 Task: Select traffic view around selected location Dinosaur Valley State Park, Texas, United States and identify the nearest hotel to the peak traffic point
Action: Mouse moved to (165, 80)
Screenshot: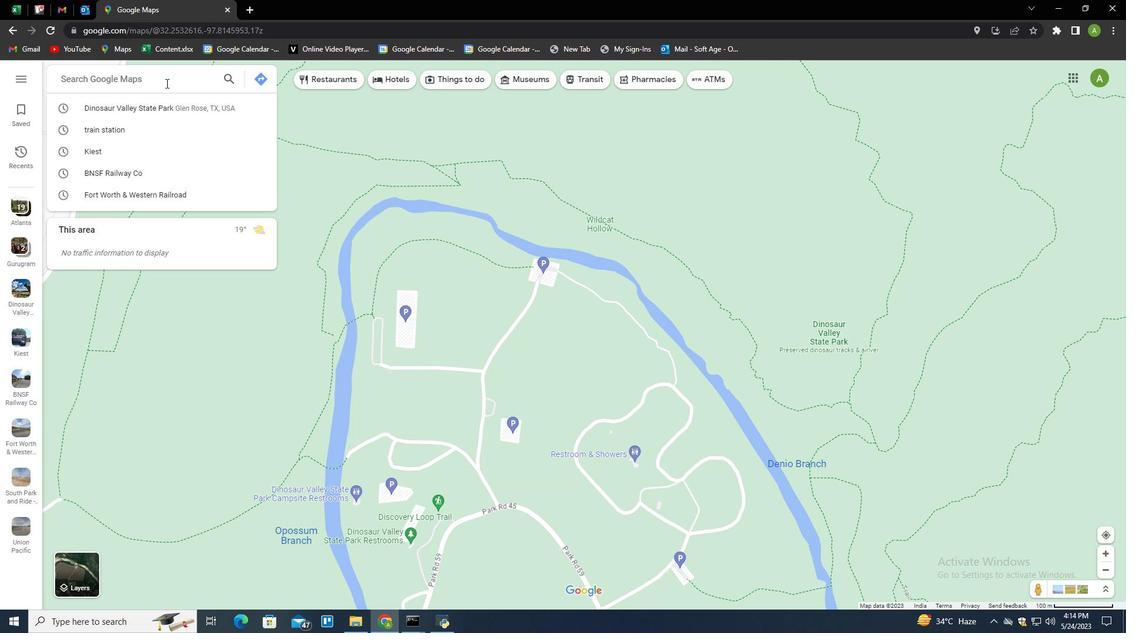 
Action: Mouse pressed left at (165, 80)
Screenshot: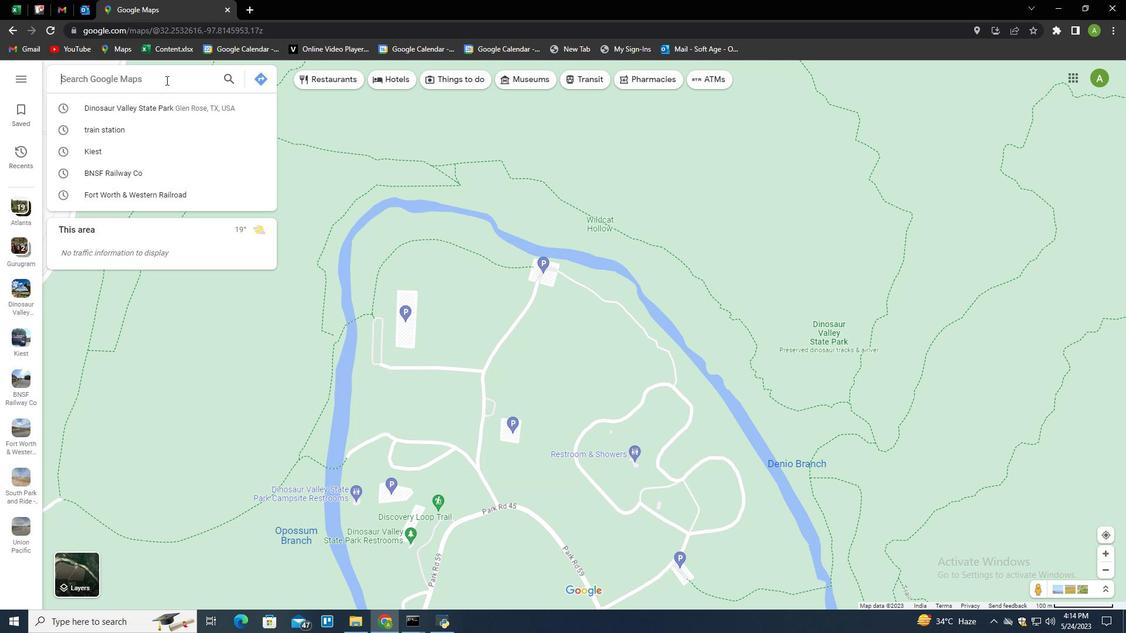 
Action: Key pressed <Key.shift>Dinosaur<Key.space><Key.shift>Ca<Key.backspace><Key.backspace><Key.shift>B<Key.backspace><Key.shift>Valley<Key.space><Key.shift>State<Key.space><Key.shift>Park,<Key.space><Key.shift>Texad<Key.backspace>s,<Key.space><Key.shift>United<Key.space><Key.shift>States<Key.down><Key.enter>
Screenshot: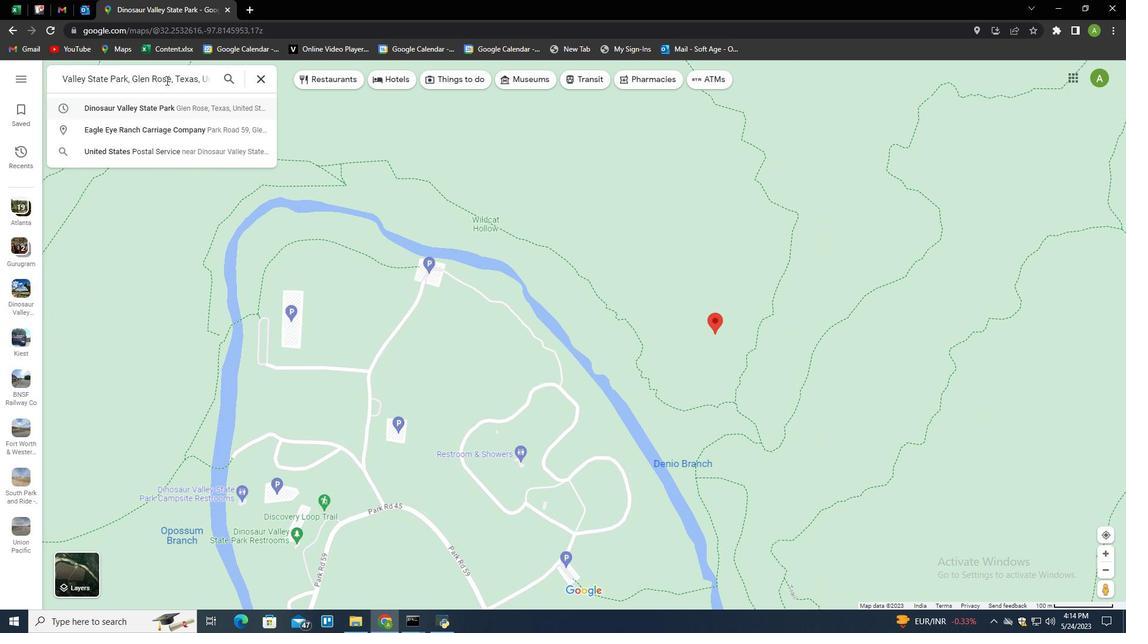 
Action: Mouse moved to (166, 303)
Screenshot: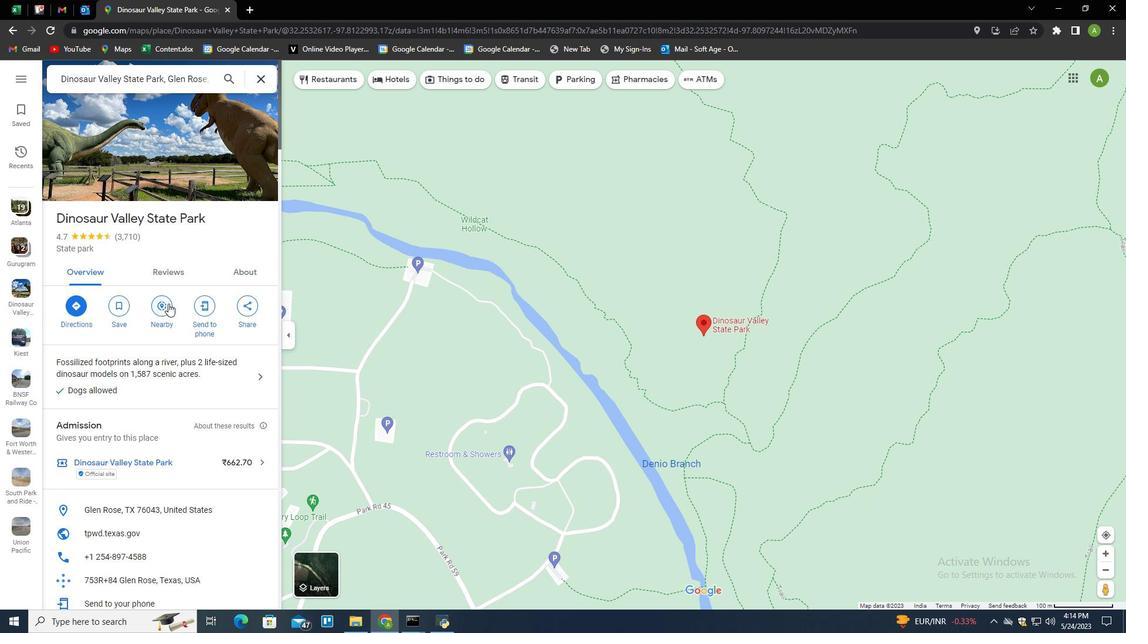 
Action: Mouse pressed left at (166, 303)
Screenshot: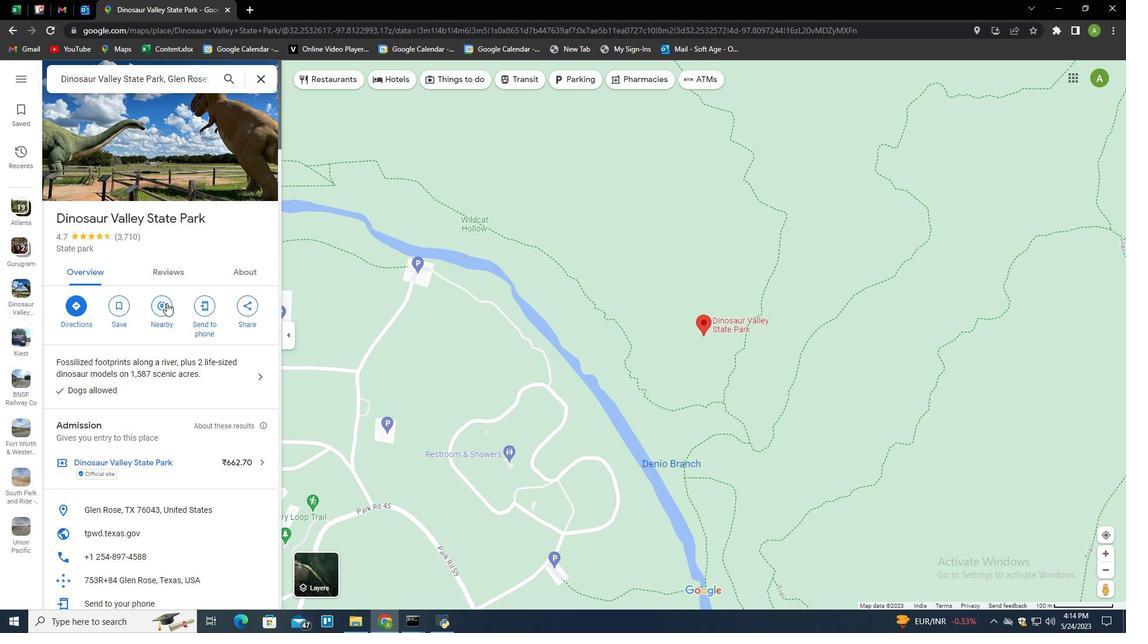 
Action: Mouse moved to (172, 411)
Screenshot: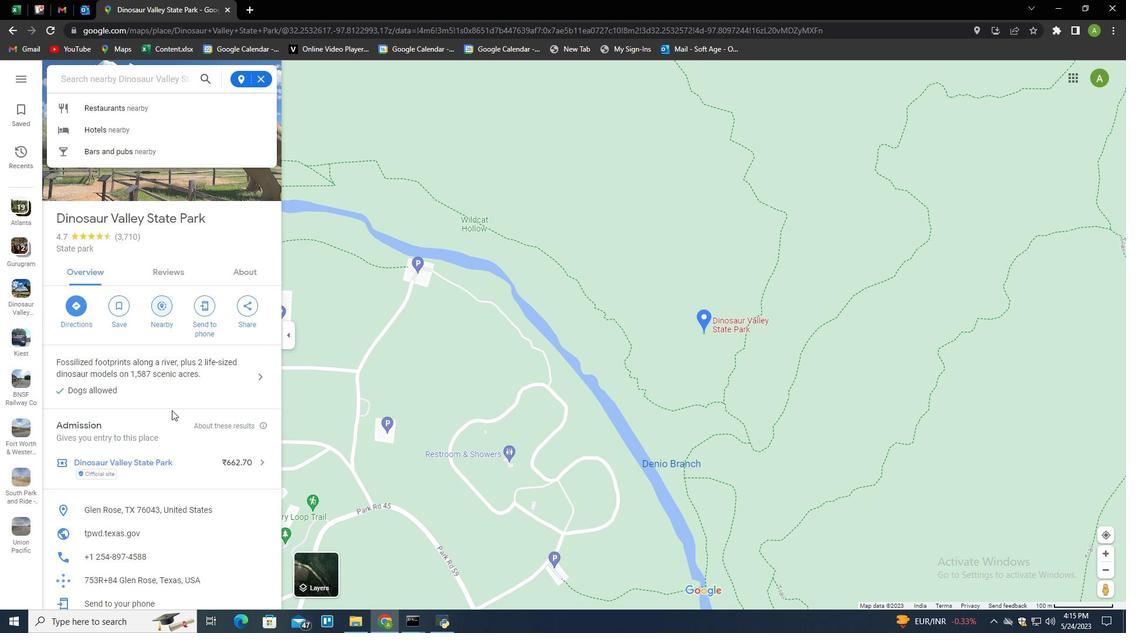 
Action: Mouse scrolled (172, 410) with delta (0, 0)
Screenshot: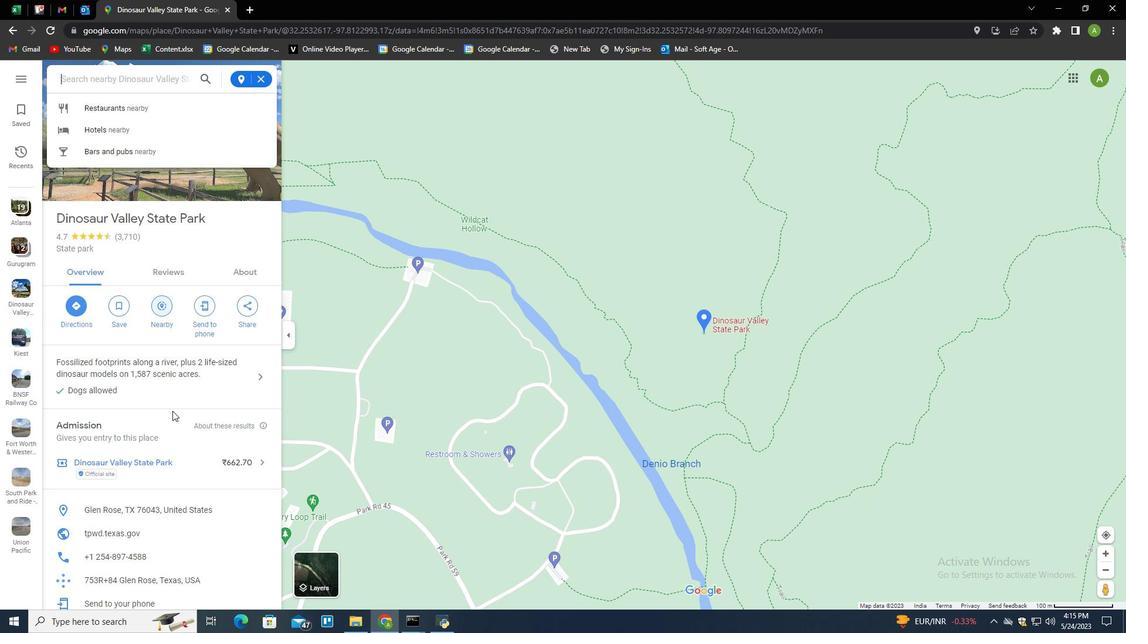 
Action: Mouse moved to (123, 129)
Screenshot: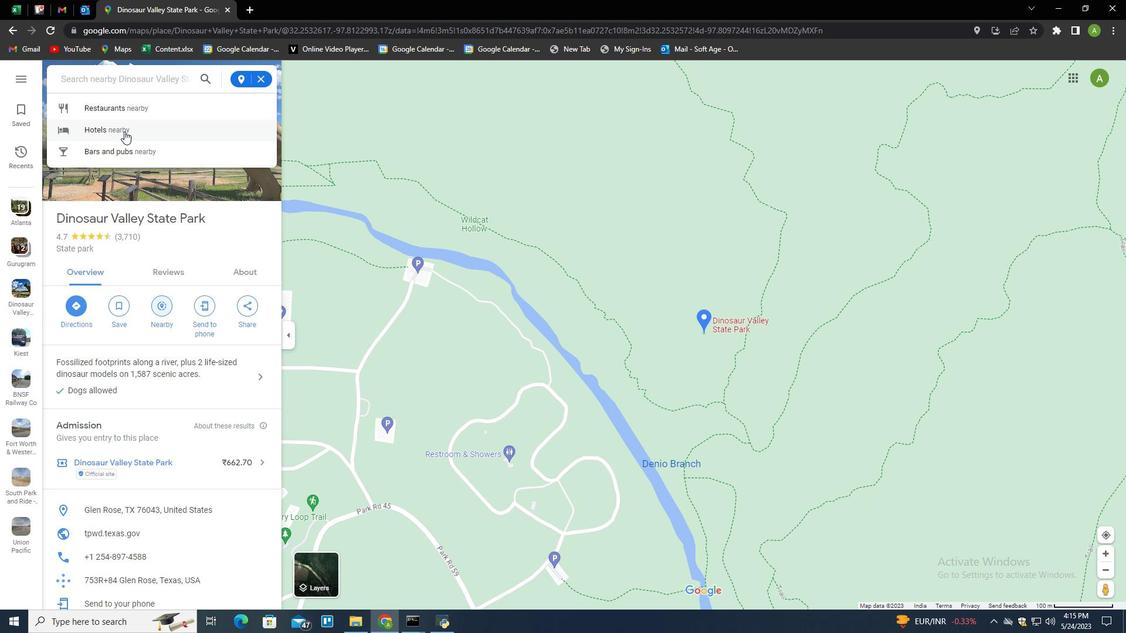 
Action: Mouse pressed left at (123, 129)
Screenshot: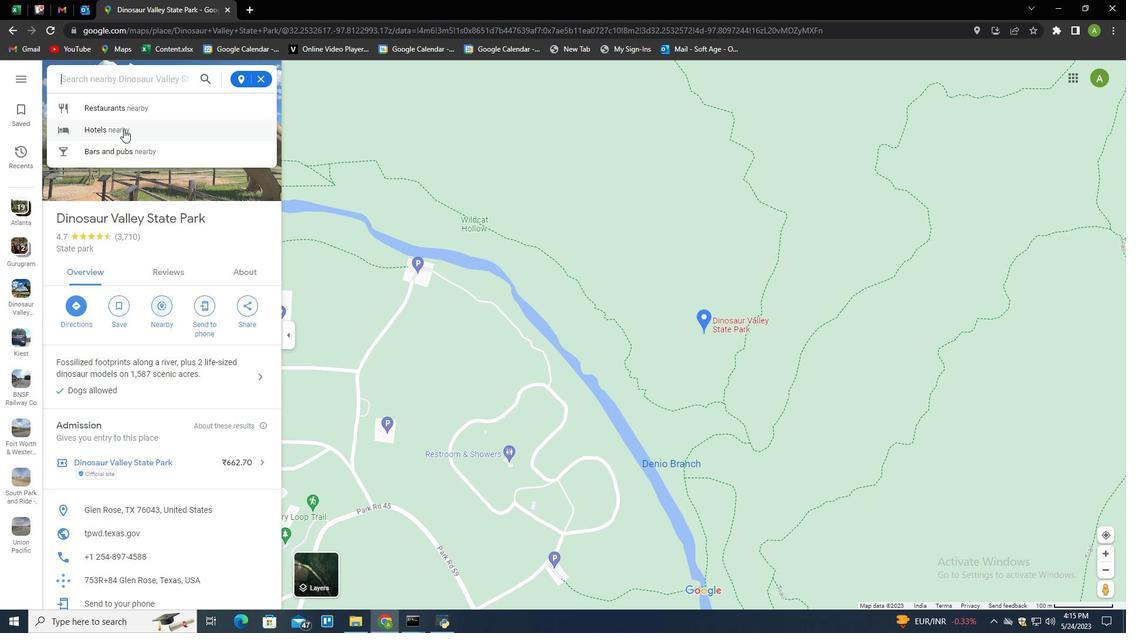 
Action: Mouse moved to (321, 570)
Screenshot: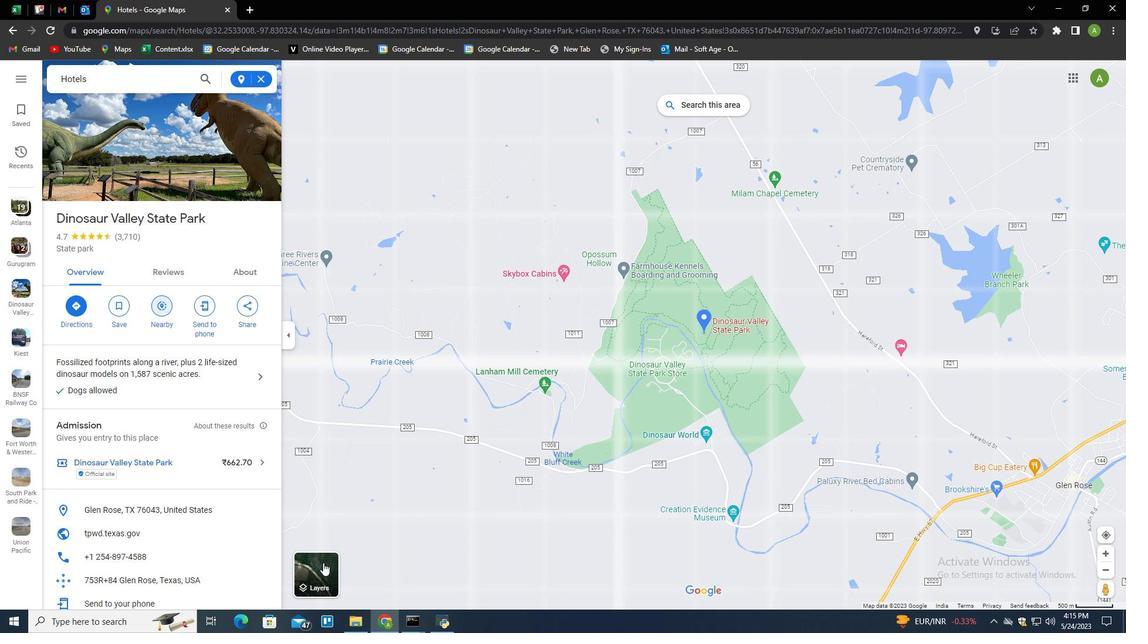 
Action: Mouse pressed left at (321, 570)
Screenshot: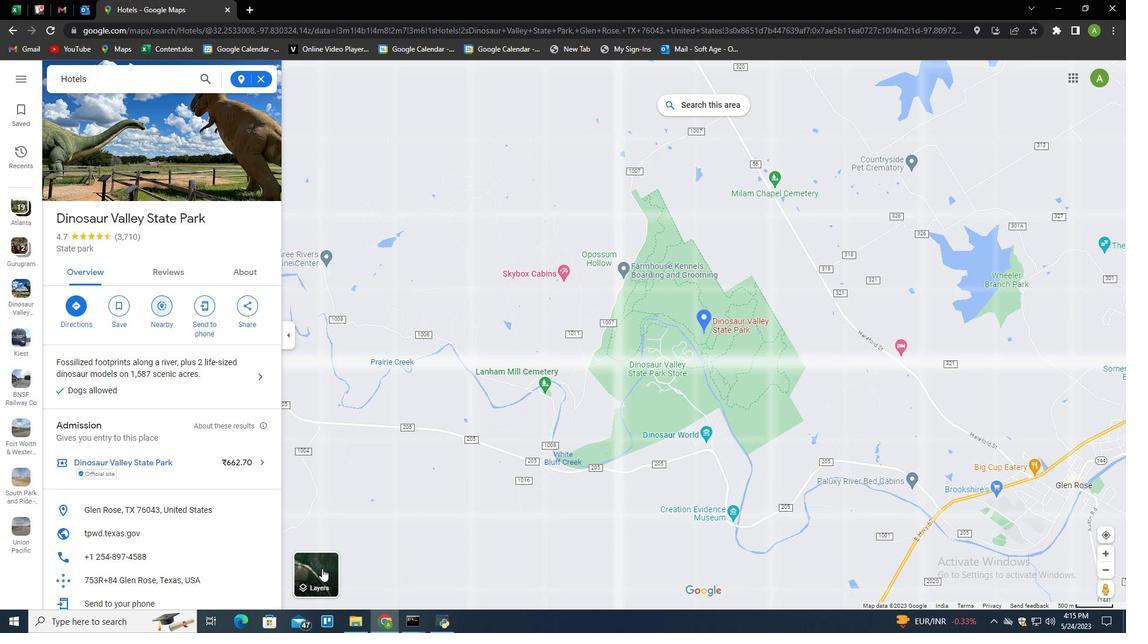 
Action: Mouse moved to (401, 565)
Screenshot: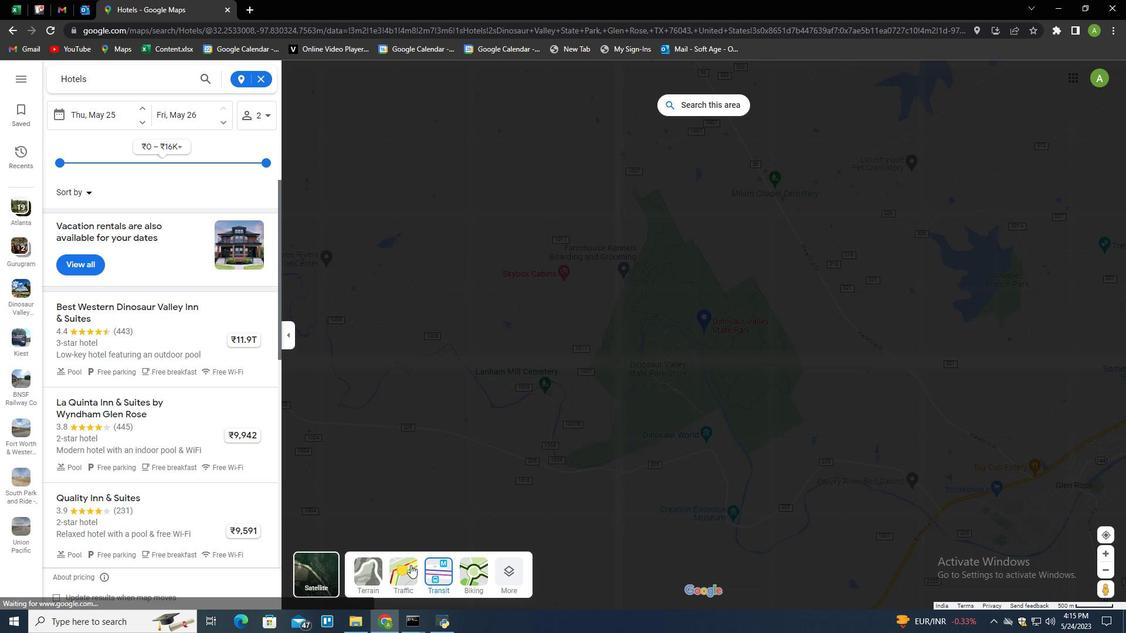
Action: Mouse pressed left at (401, 565)
Screenshot: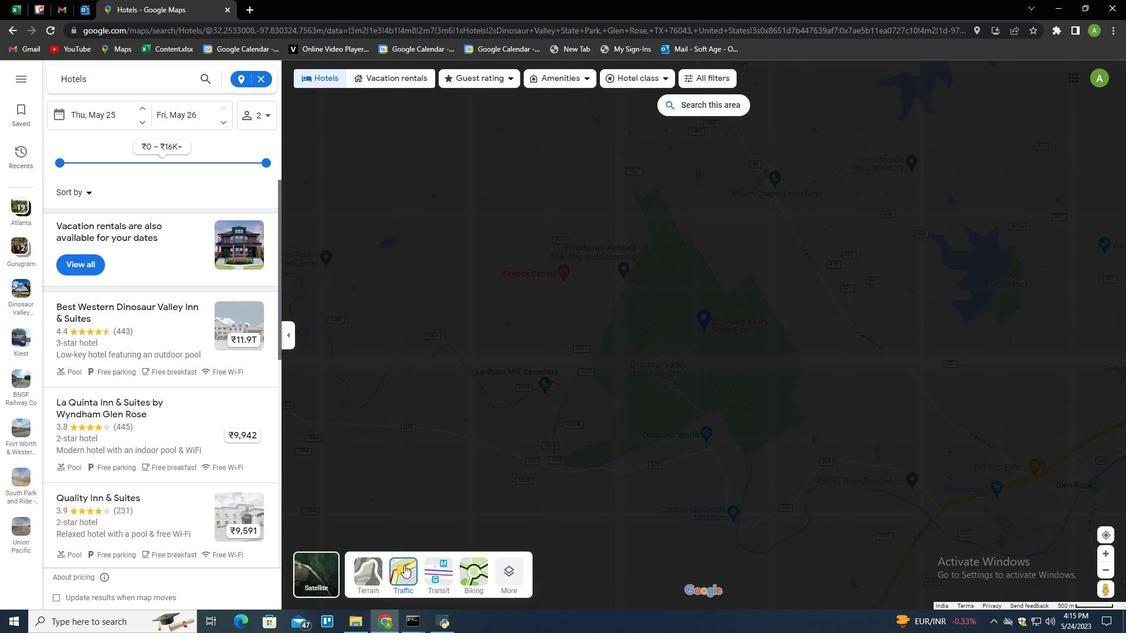 
Action: Mouse moved to (635, 590)
Screenshot: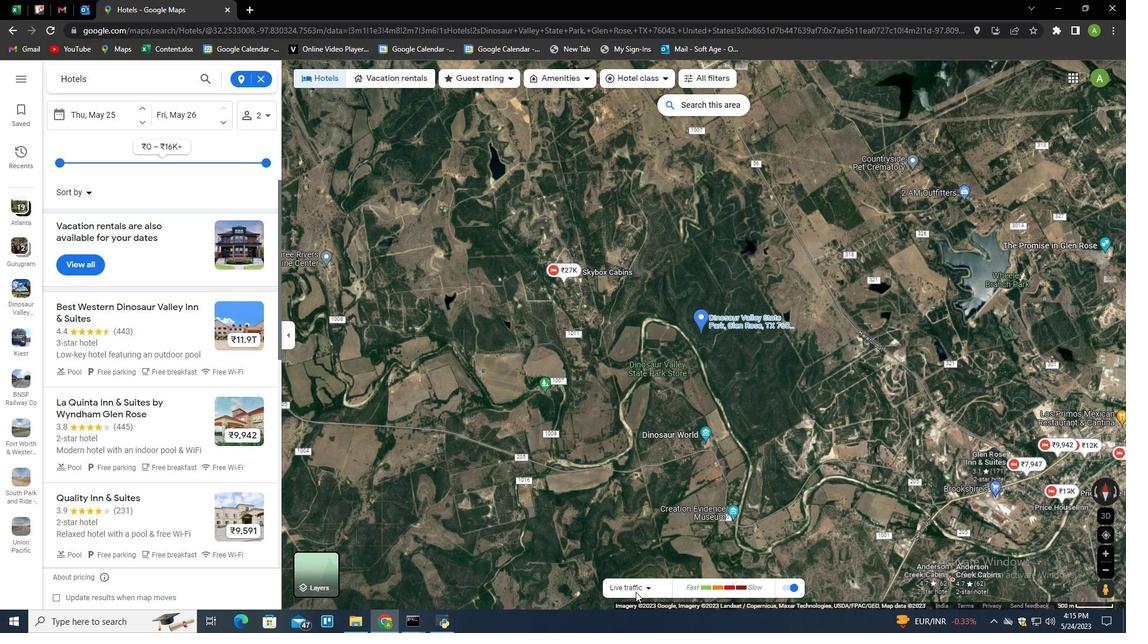 
Action: Mouse pressed left at (635, 590)
Screenshot: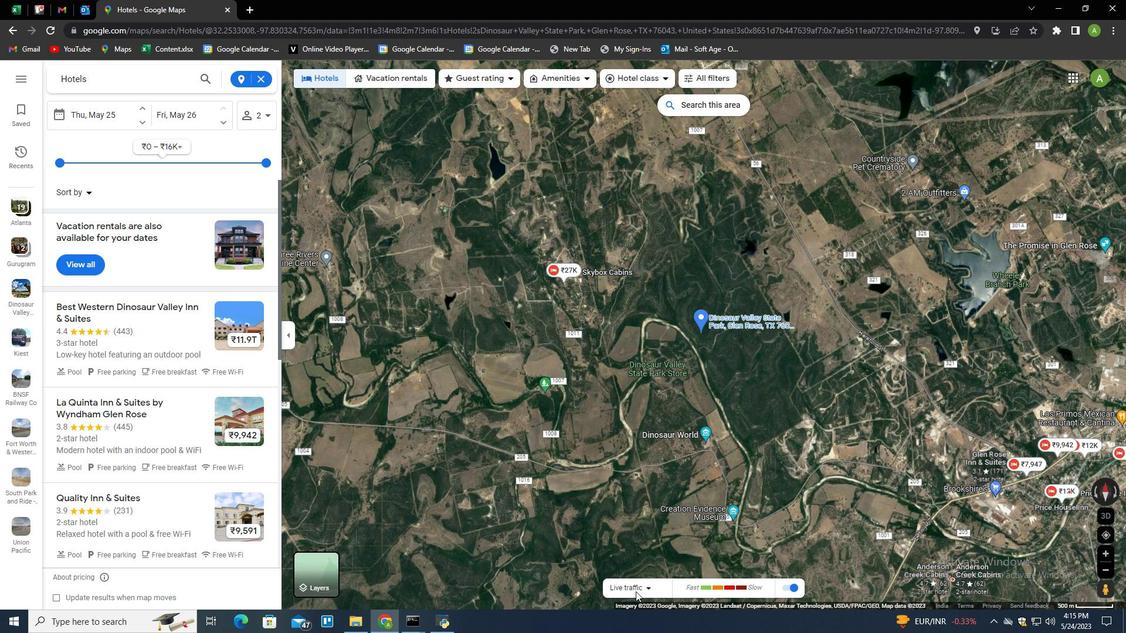 
Action: Mouse moved to (636, 576)
Screenshot: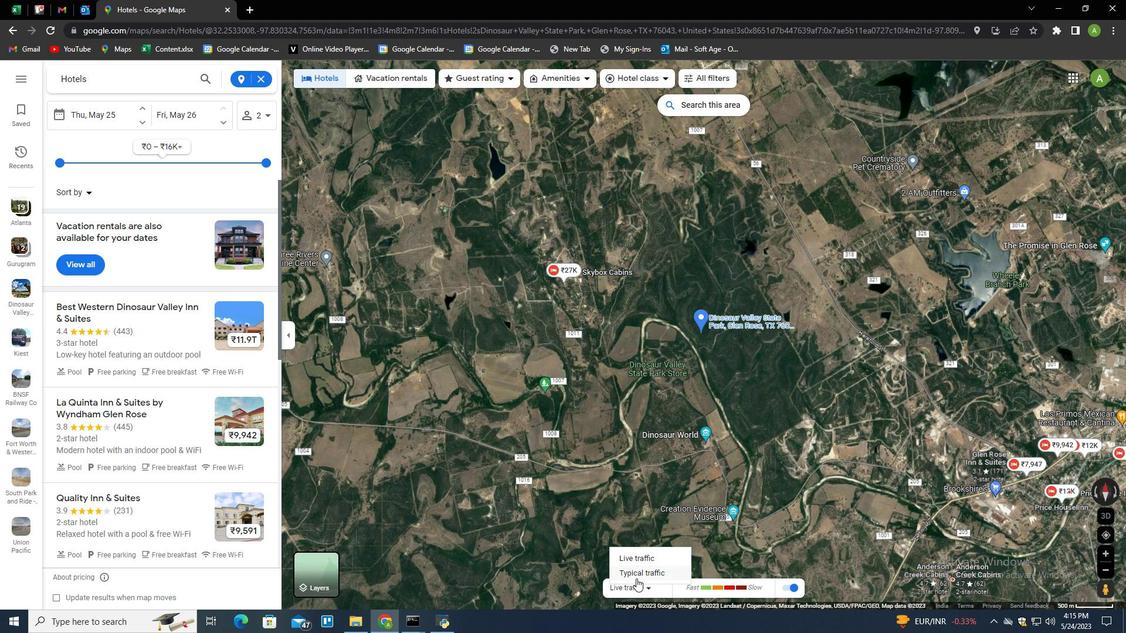 
Action: Mouse pressed left at (636, 576)
Screenshot: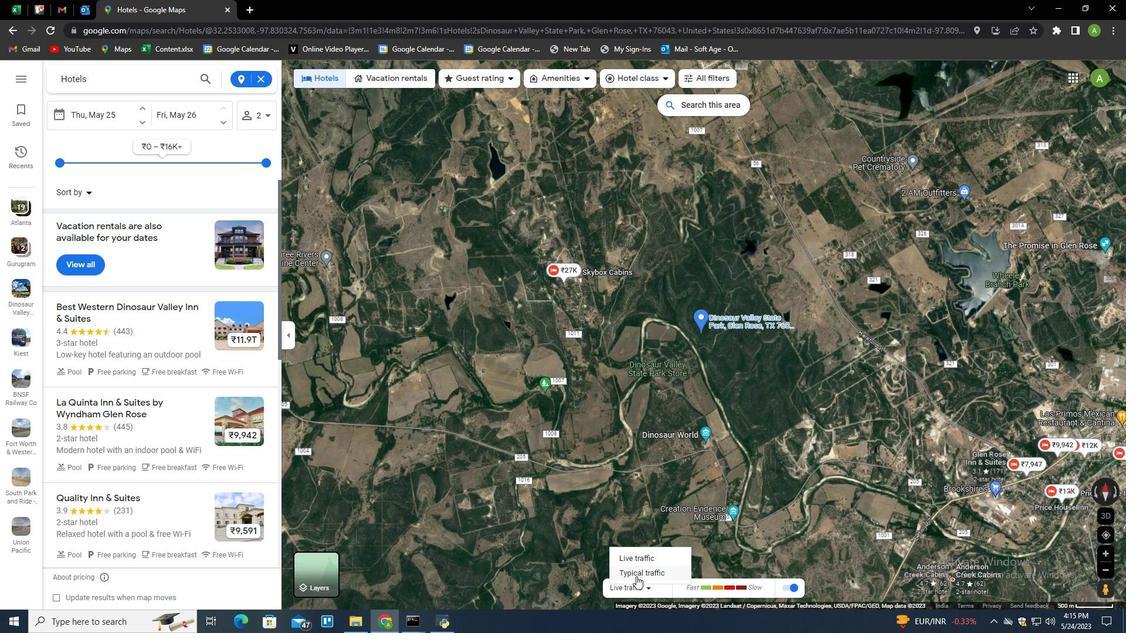 
Action: Mouse moved to (717, 571)
Screenshot: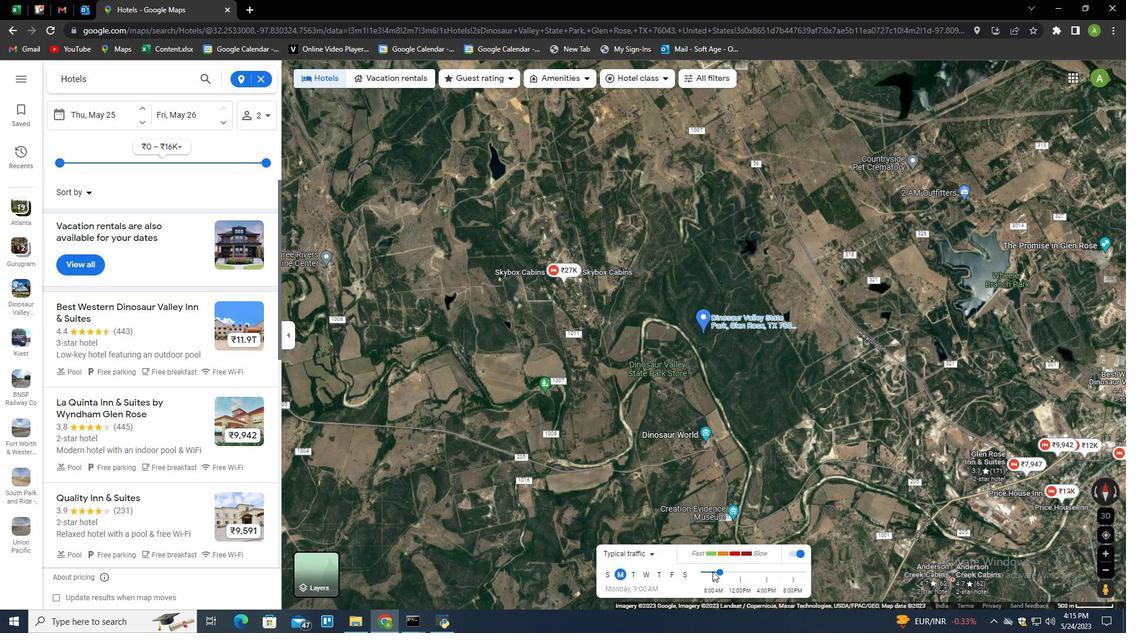 
Action: Mouse pressed left at (717, 571)
Screenshot: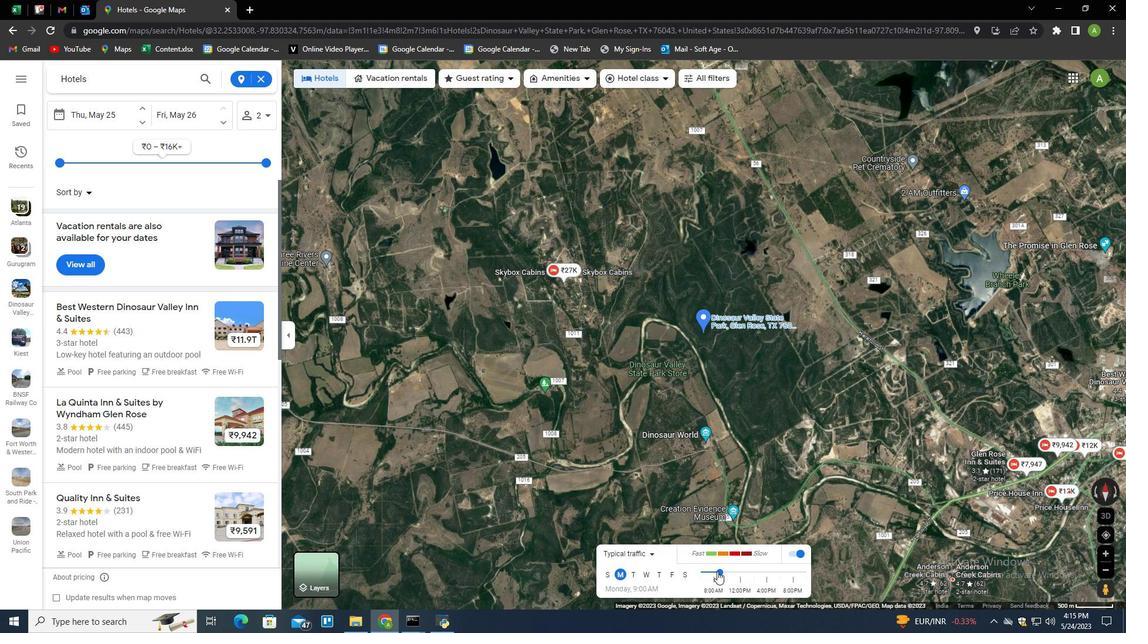 
Action: Mouse moved to (164, 313)
Screenshot: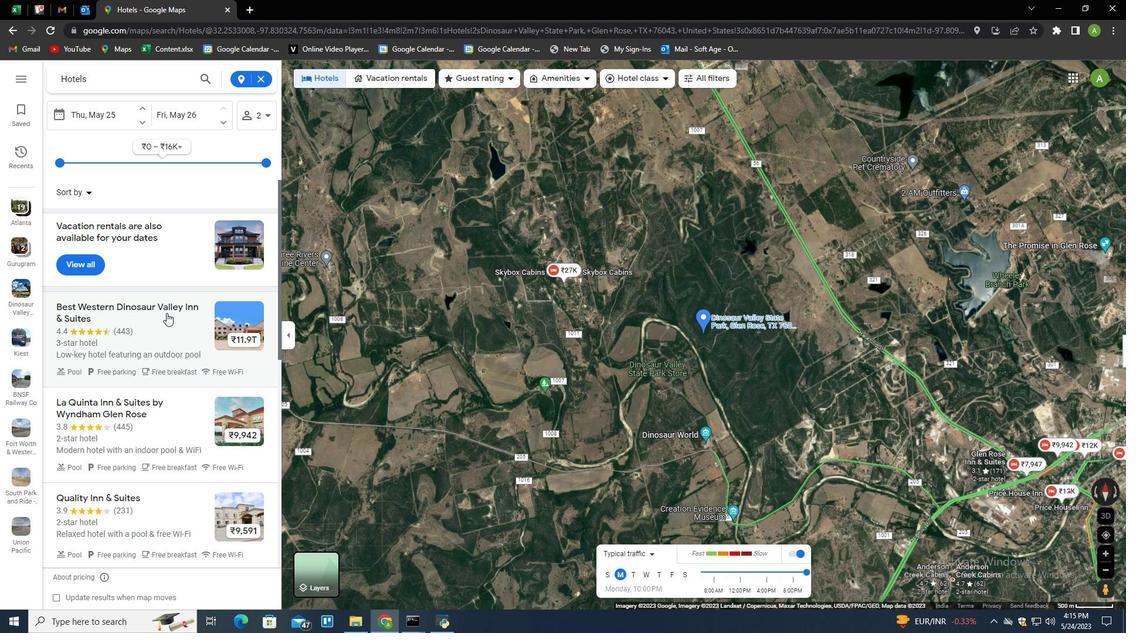 
Action: Mouse pressed left at (164, 313)
Screenshot: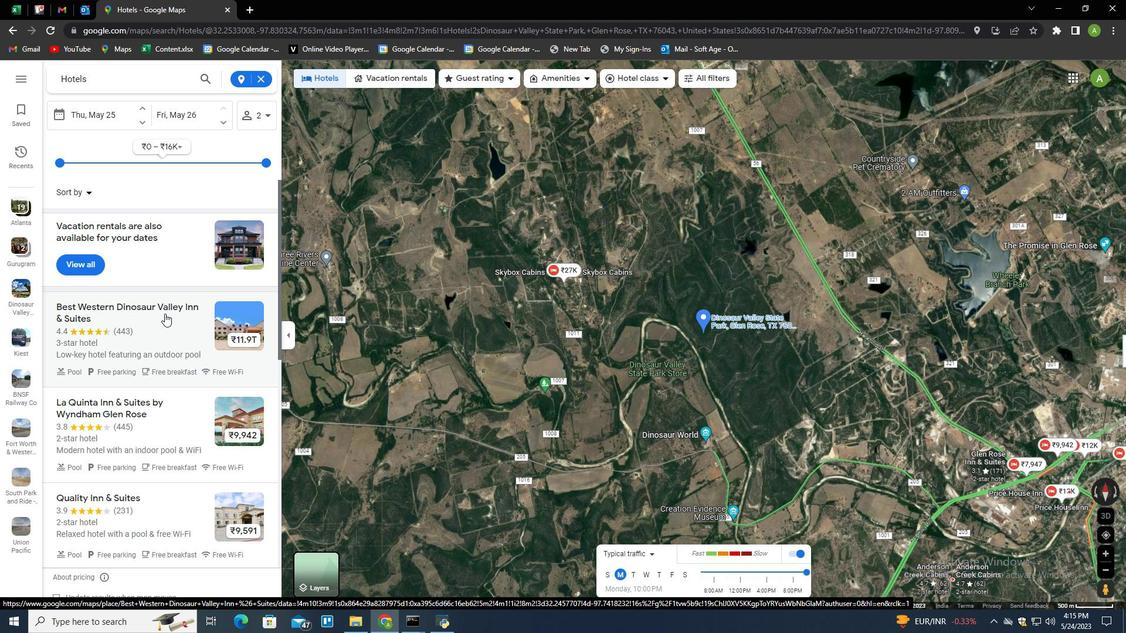 
Action: Mouse moved to (833, 325)
Screenshot: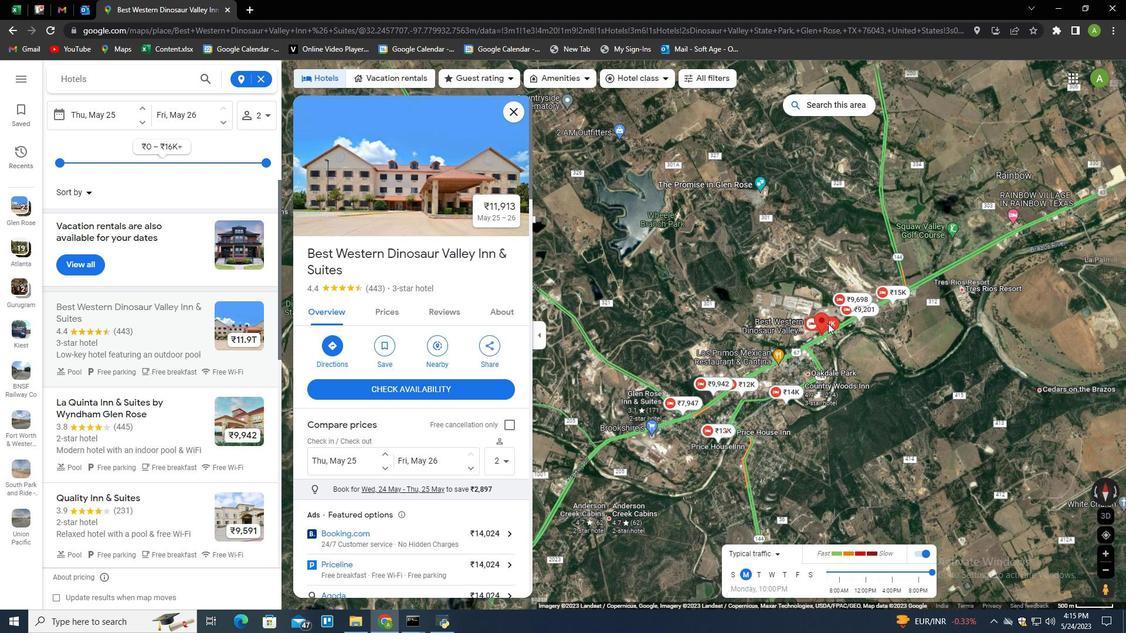 
Action: Mouse pressed left at (833, 325)
Screenshot: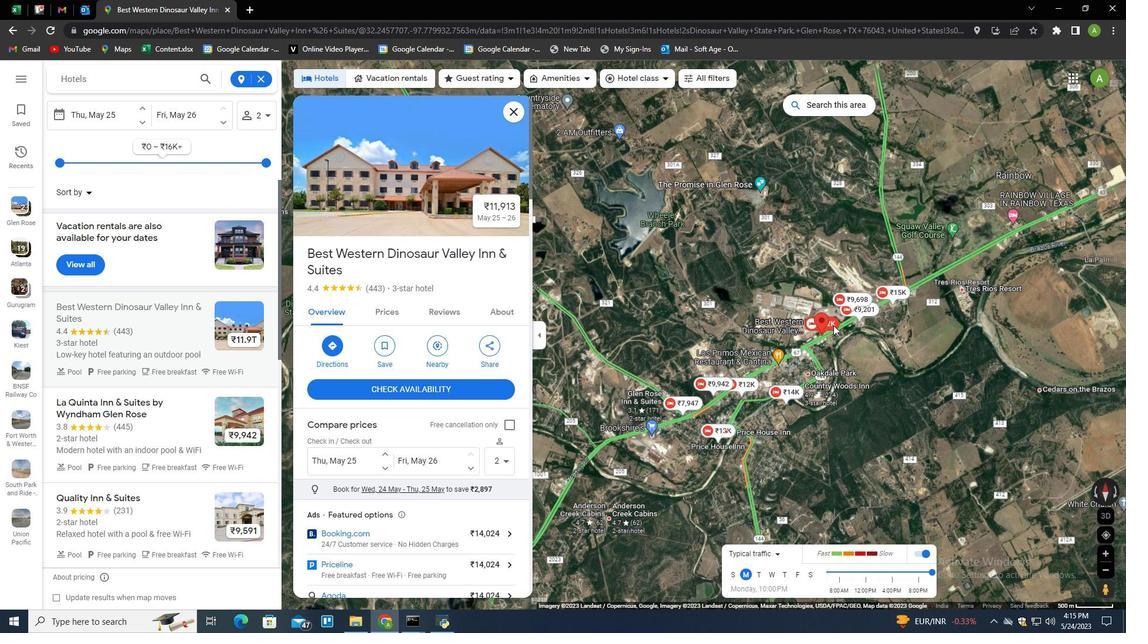 
Action: Mouse moved to (110, 458)
Screenshot: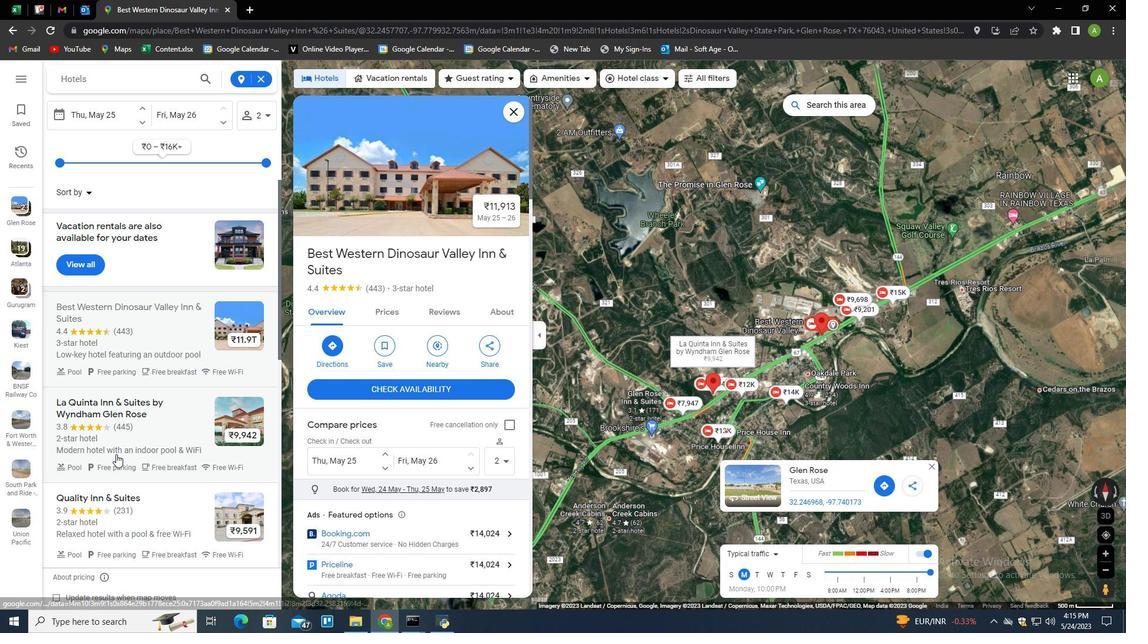 
Action: Mouse scrolled (110, 458) with delta (0, 0)
Screenshot: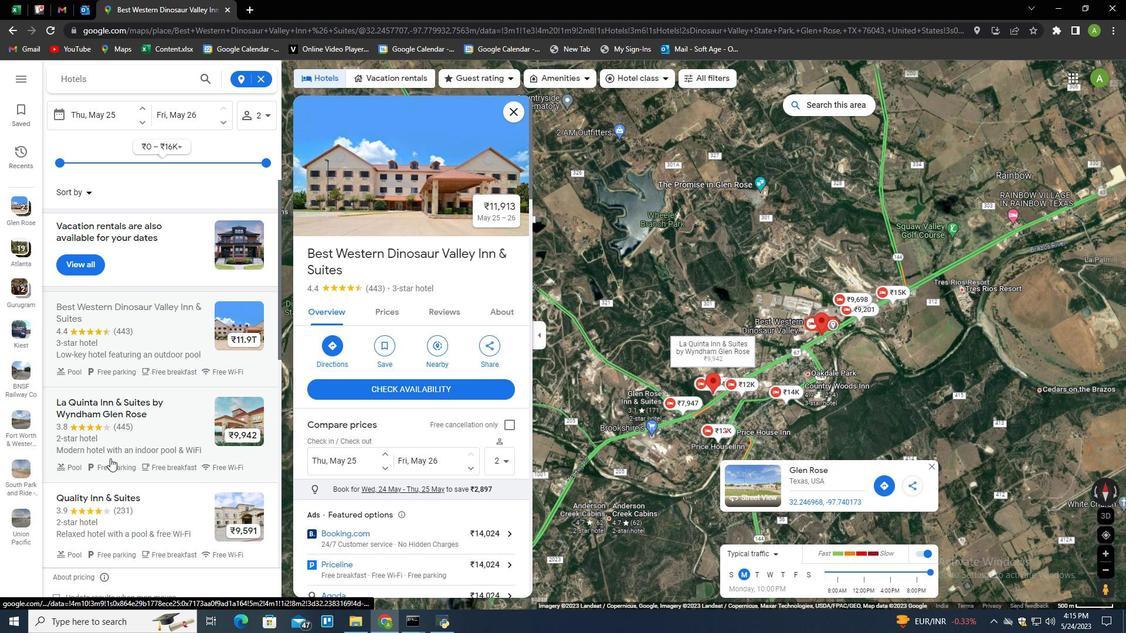
Action: Mouse scrolled (110, 458) with delta (0, 0)
Screenshot: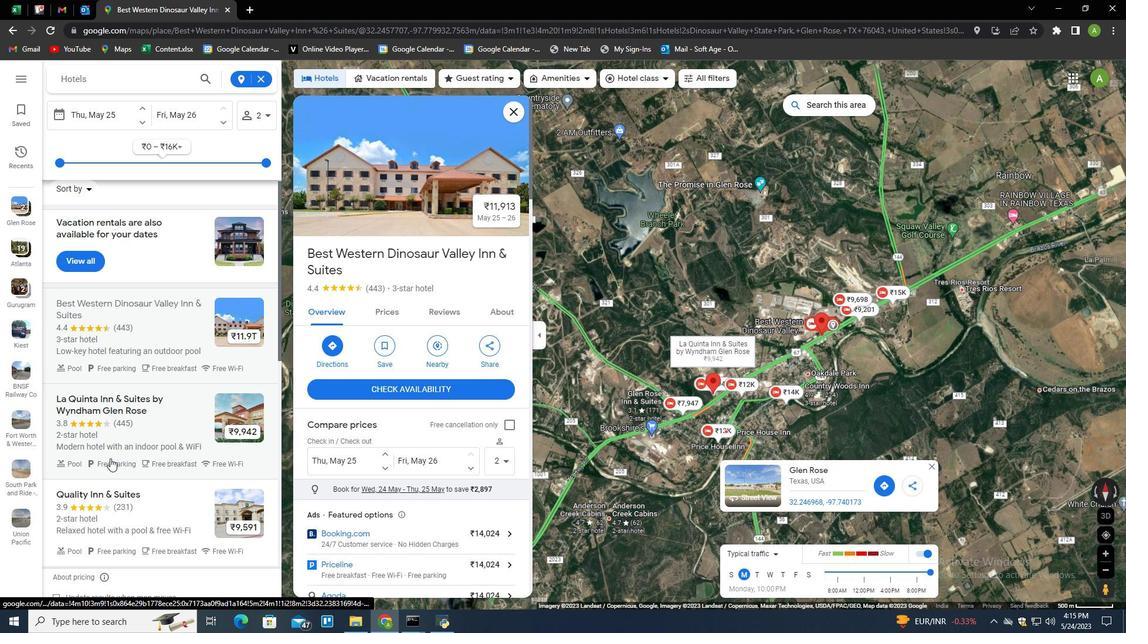 
Action: Mouse scrolled (110, 458) with delta (0, 0)
Screenshot: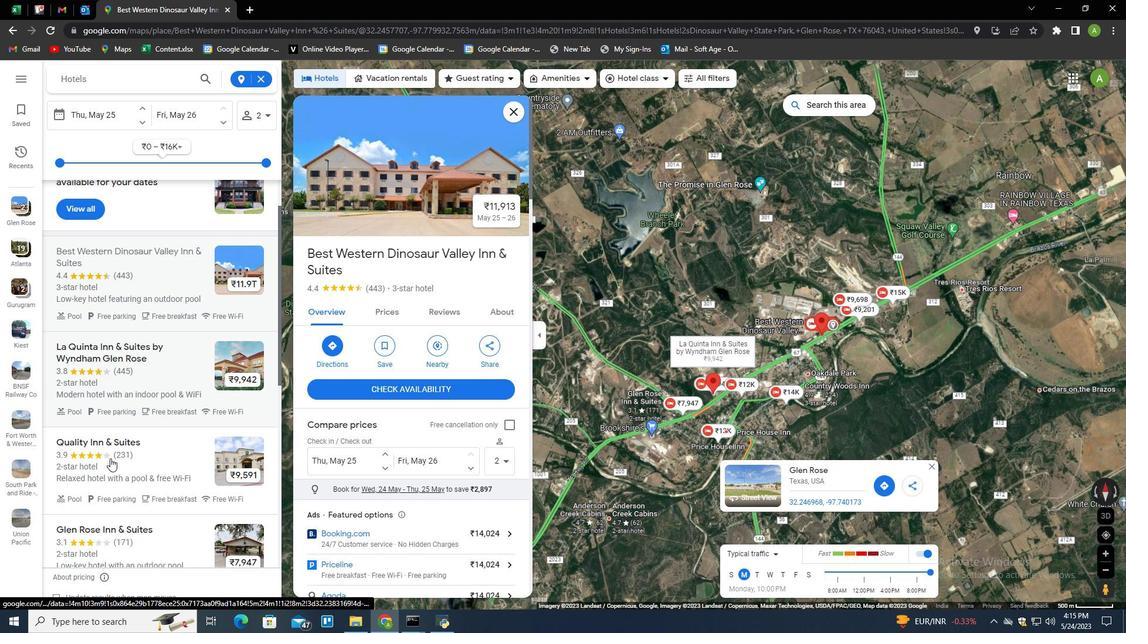 
Action: Mouse moved to (126, 439)
Screenshot: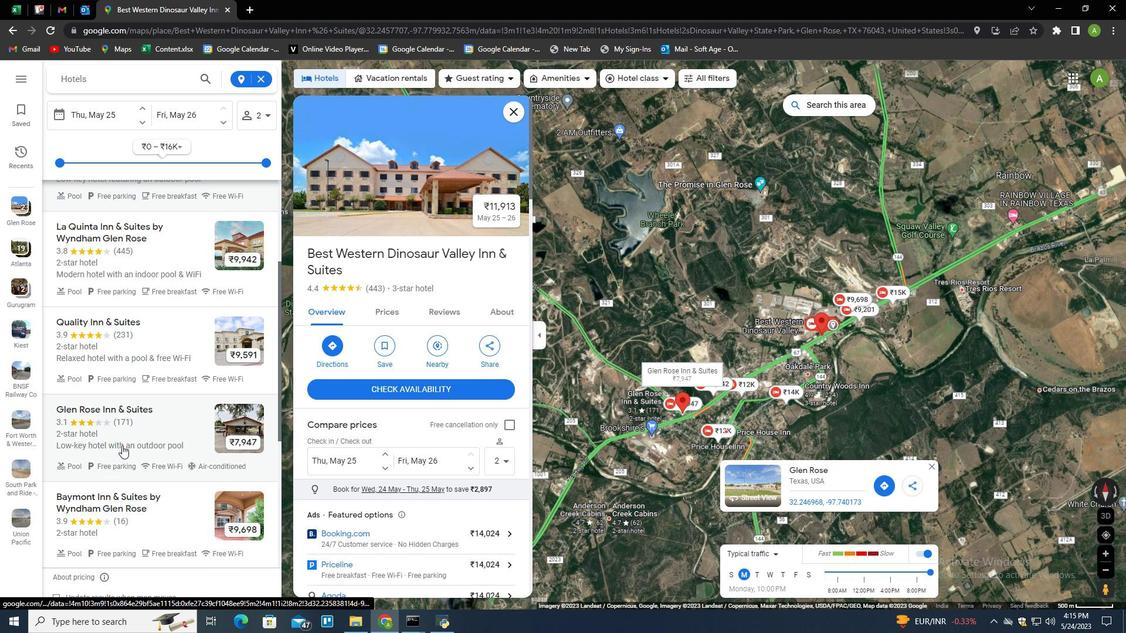 
Action: Mouse pressed left at (126, 439)
Screenshot: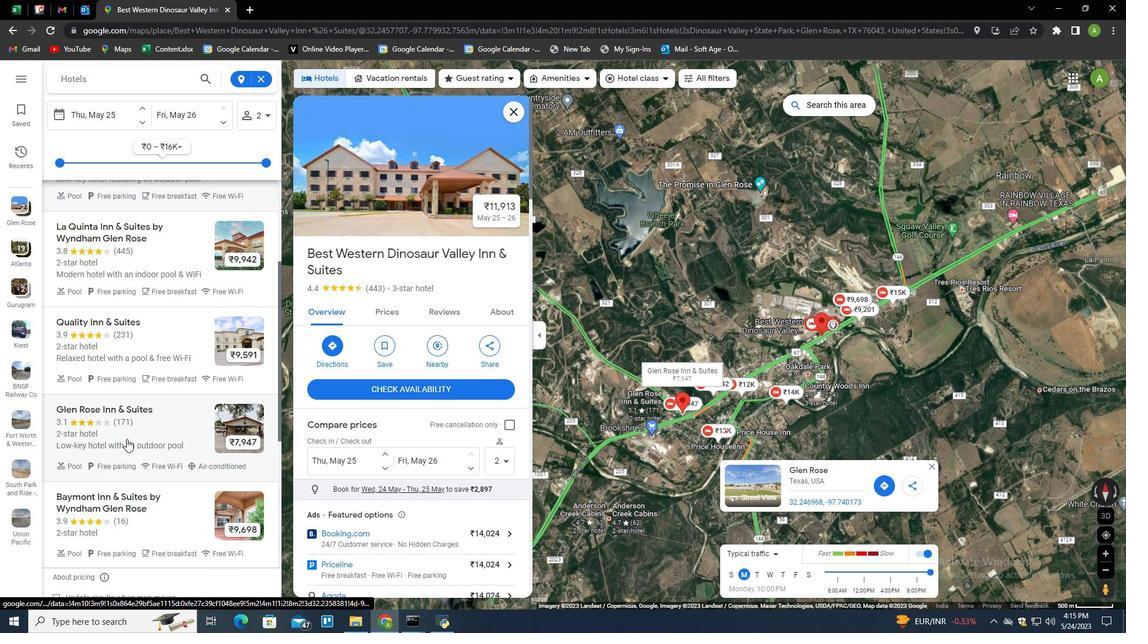 
Action: Mouse moved to (401, 463)
Screenshot: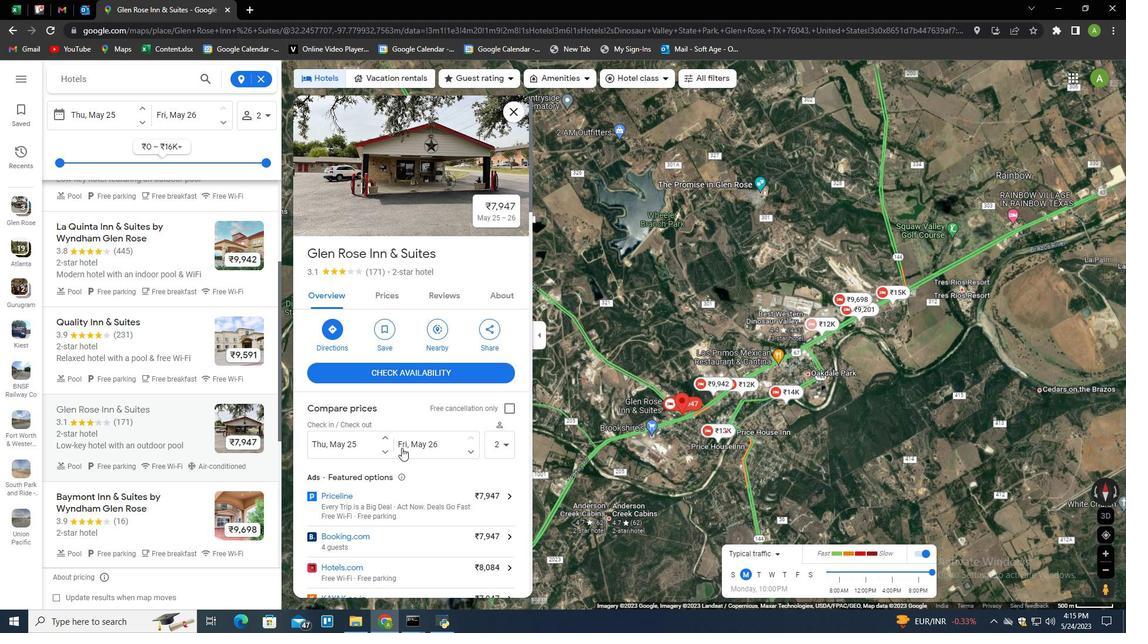 
Action: Mouse scrolled (401, 462) with delta (0, 0)
Screenshot: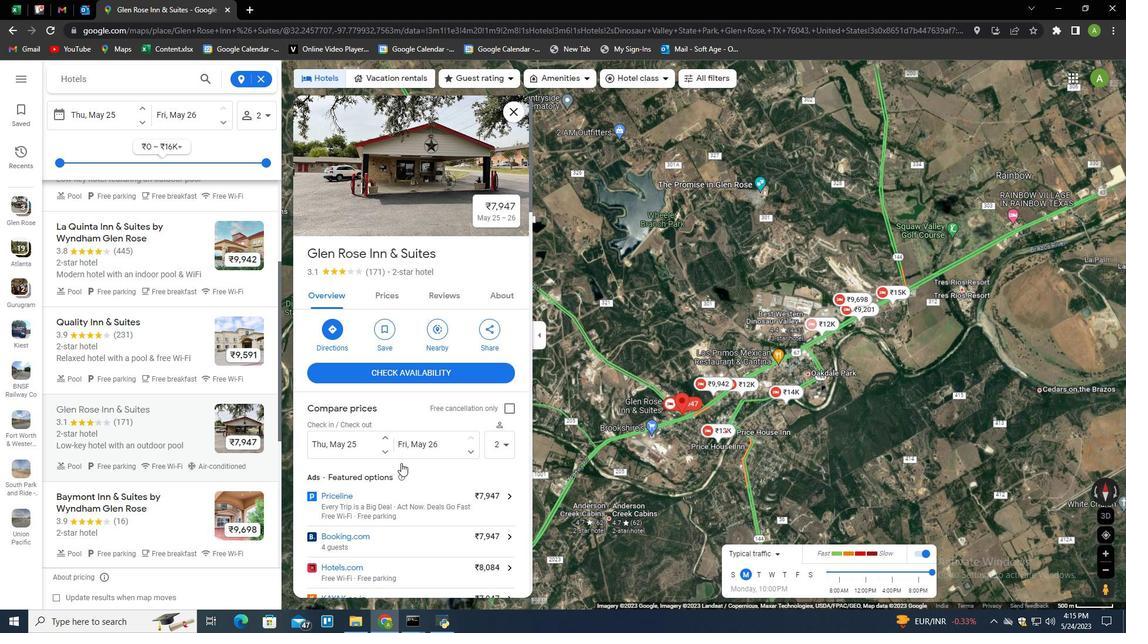 
Action: Mouse scrolled (401, 462) with delta (0, 0)
Screenshot: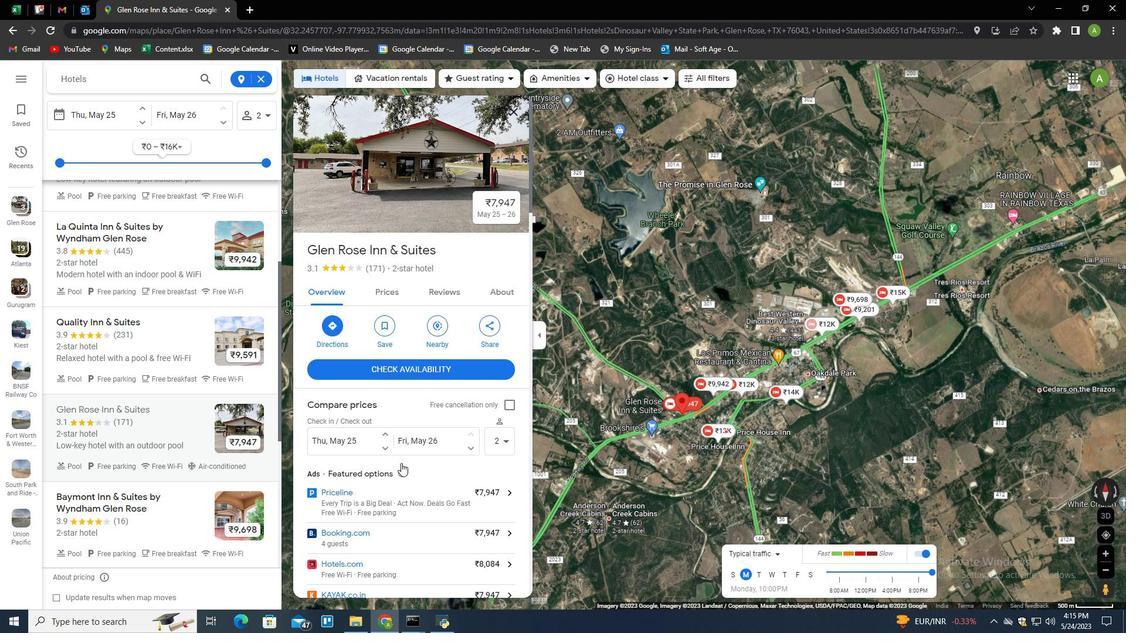 
Action: Mouse scrolled (401, 462) with delta (0, 0)
Screenshot: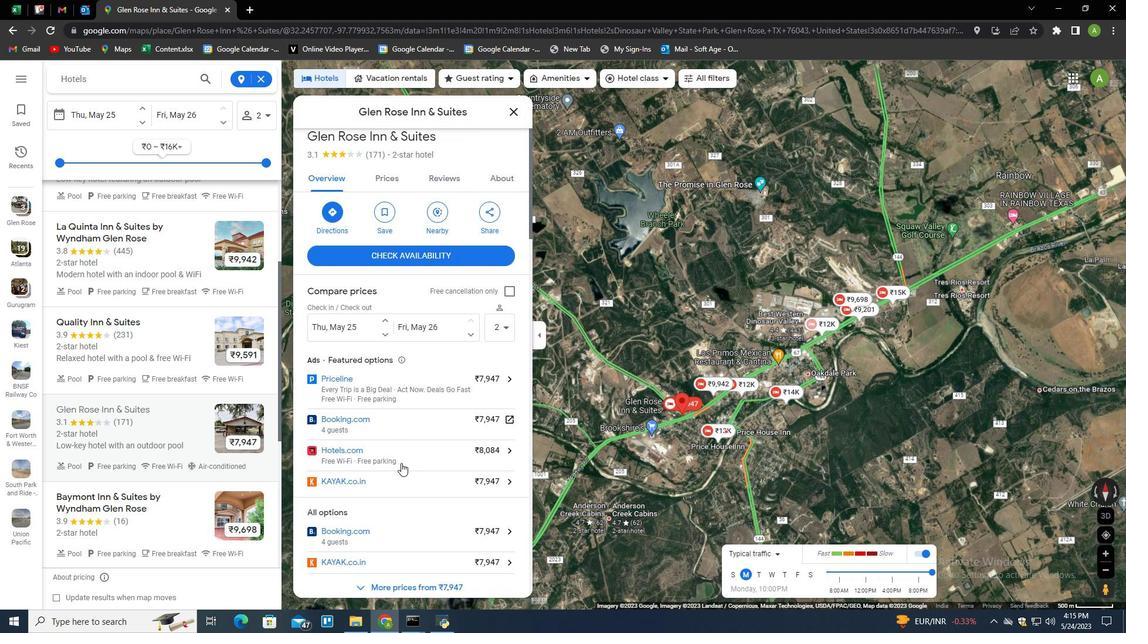 
Action: Mouse scrolled (401, 462) with delta (0, 0)
Screenshot: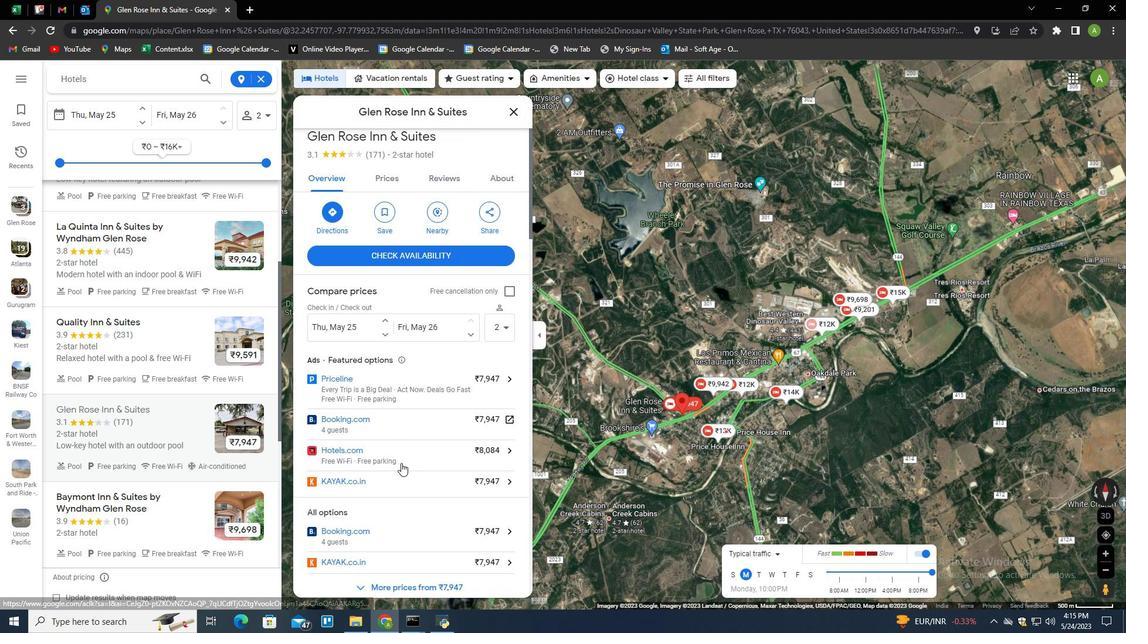 
Action: Mouse scrolled (401, 462) with delta (0, 0)
Screenshot: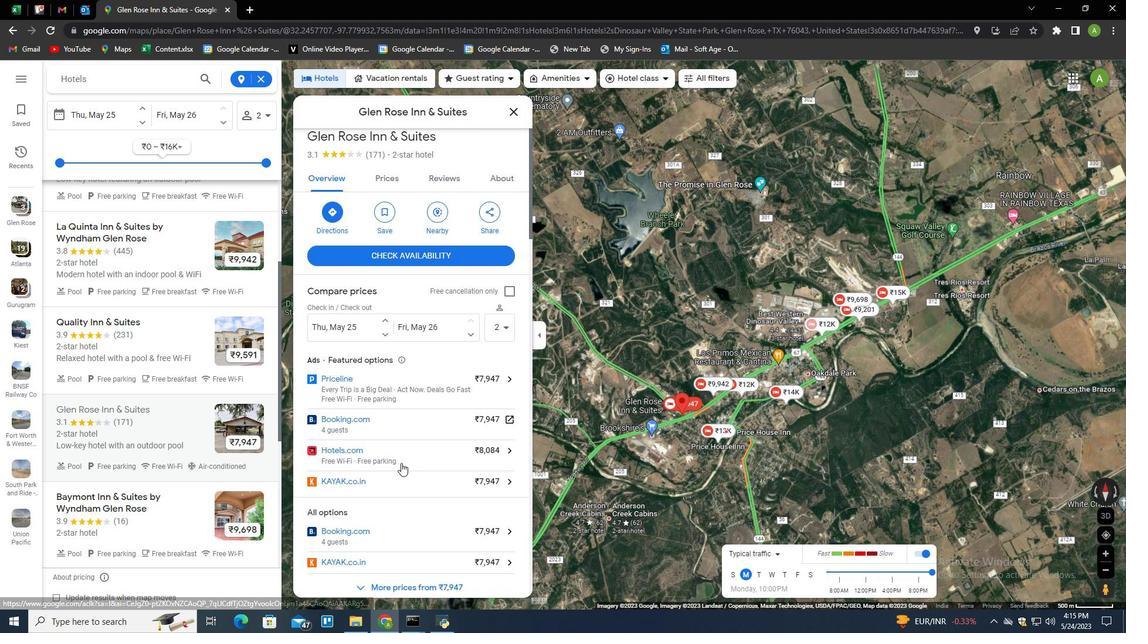 
Action: Mouse scrolled (401, 462) with delta (0, 0)
Screenshot: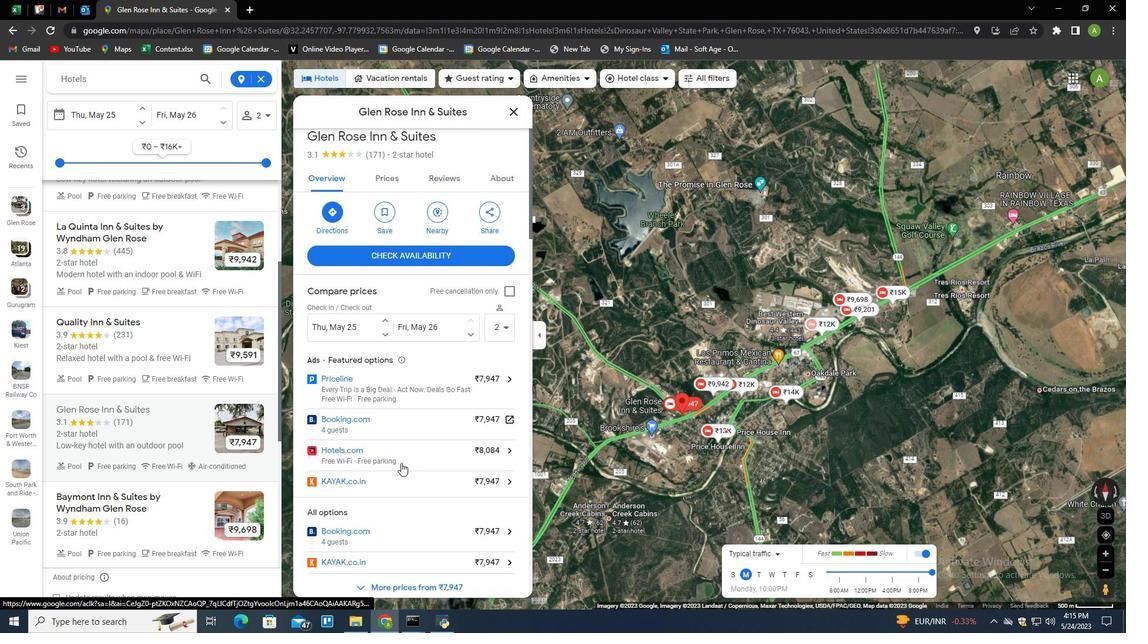 
Action: Mouse moved to (255, 514)
Screenshot: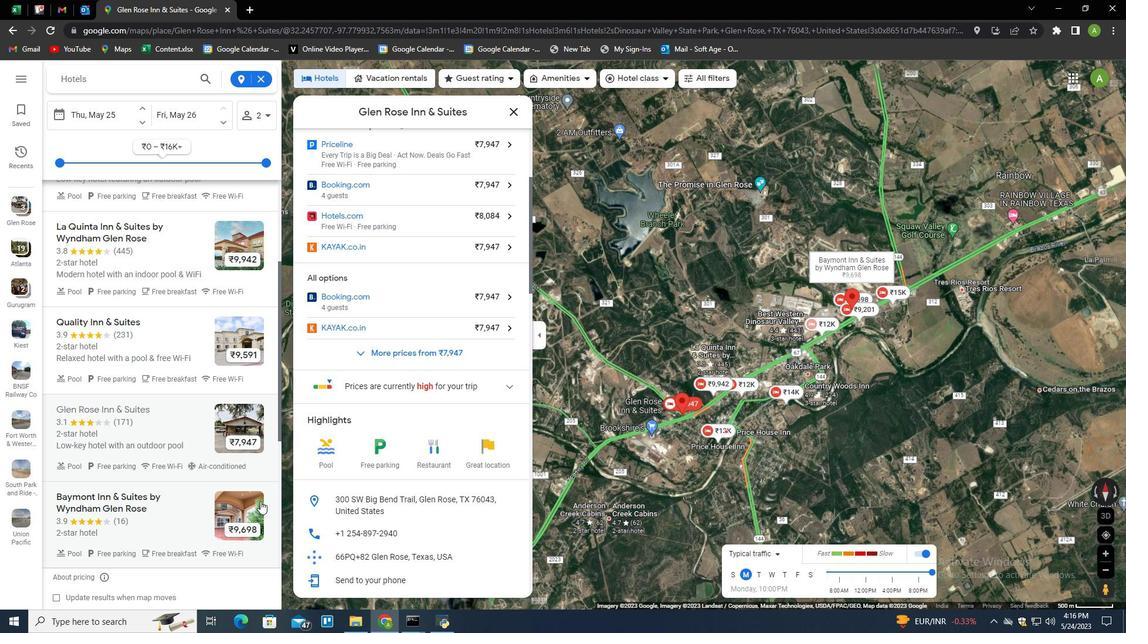 
Action: Mouse scrolled (255, 513) with delta (0, 0)
Screenshot: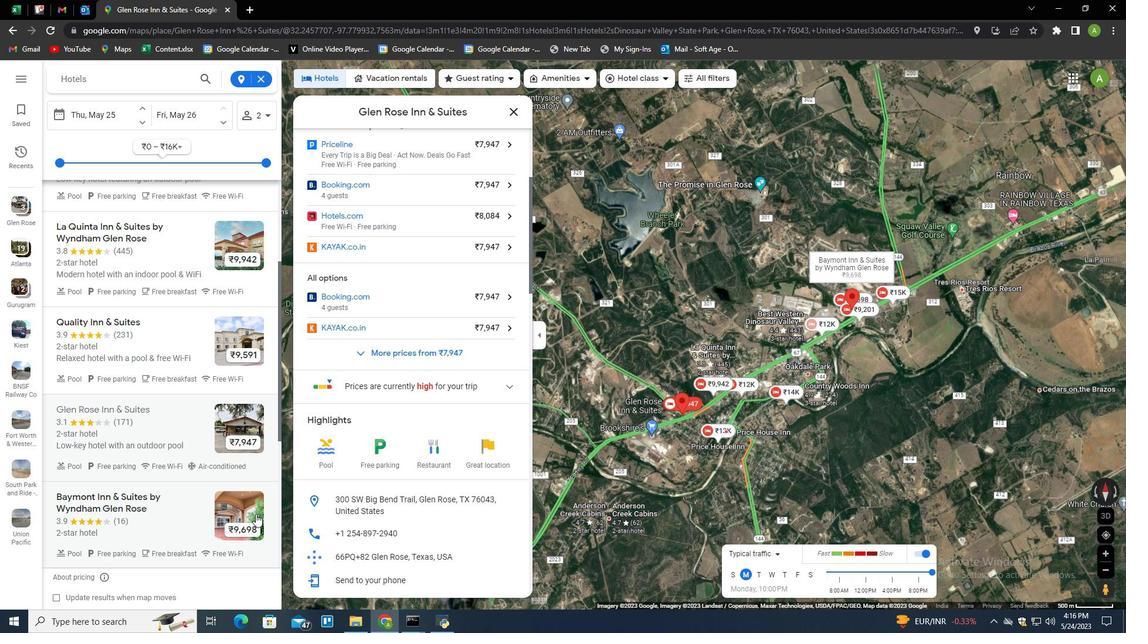 
Action: Mouse moved to (255, 514)
Screenshot: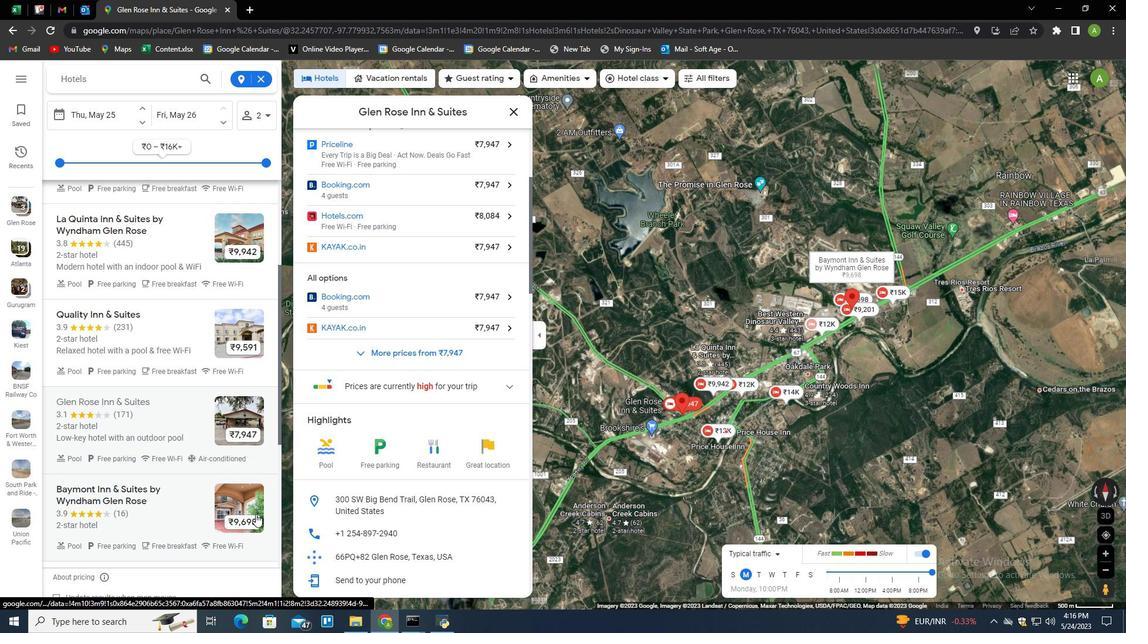 
Action: Mouse scrolled (255, 513) with delta (0, 0)
Screenshot: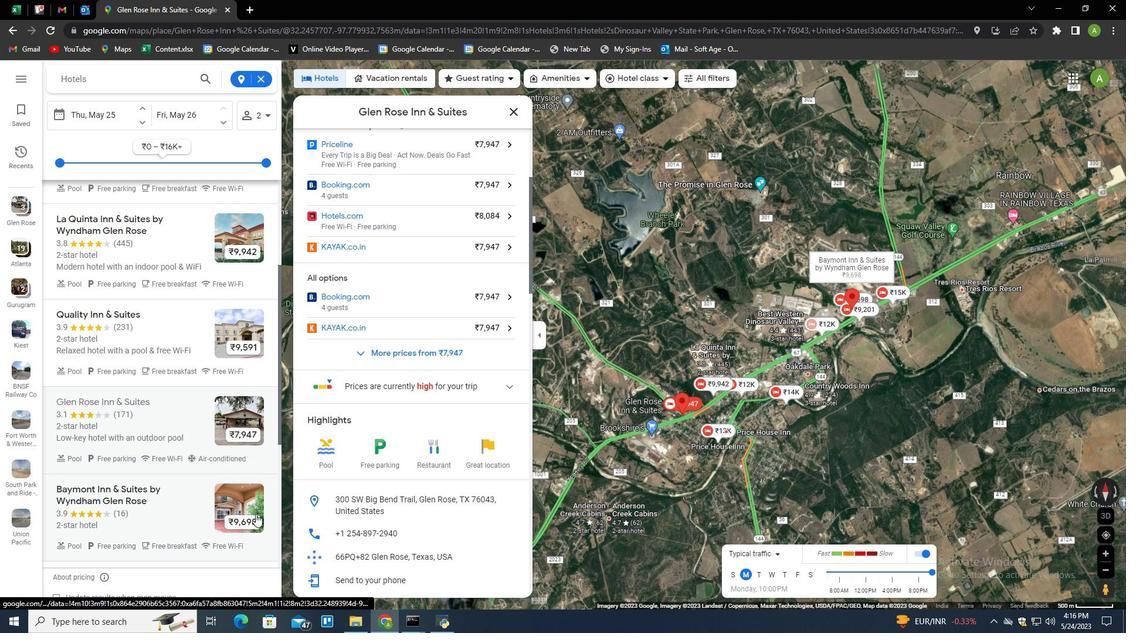 
Action: Mouse moved to (259, 510)
Screenshot: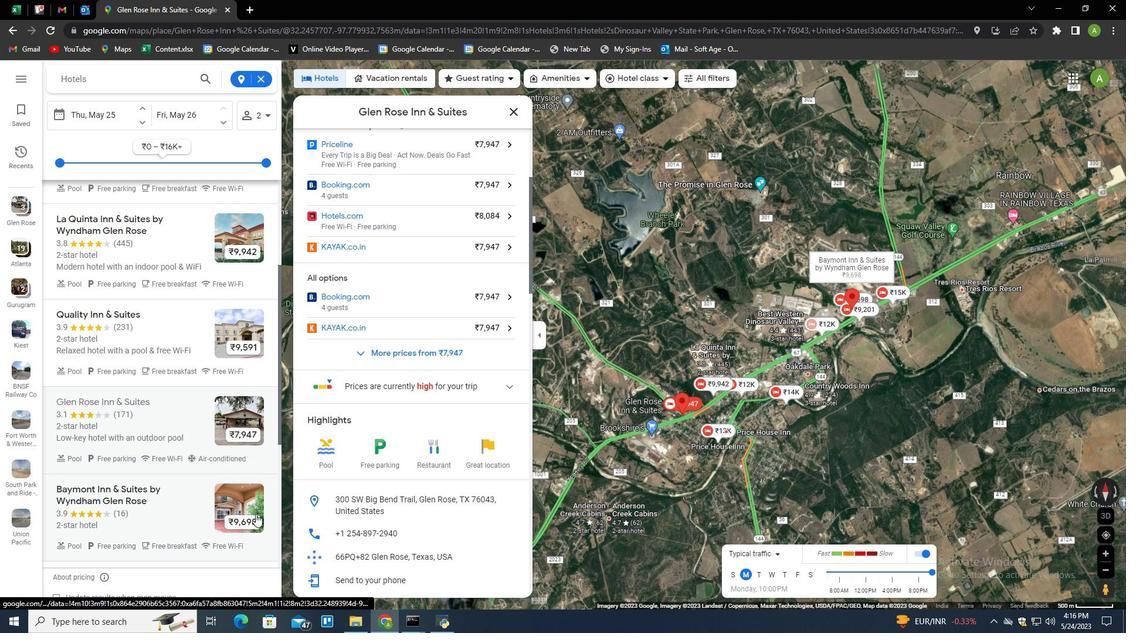 
Action: Mouse scrolled (255, 513) with delta (0, 0)
Screenshot: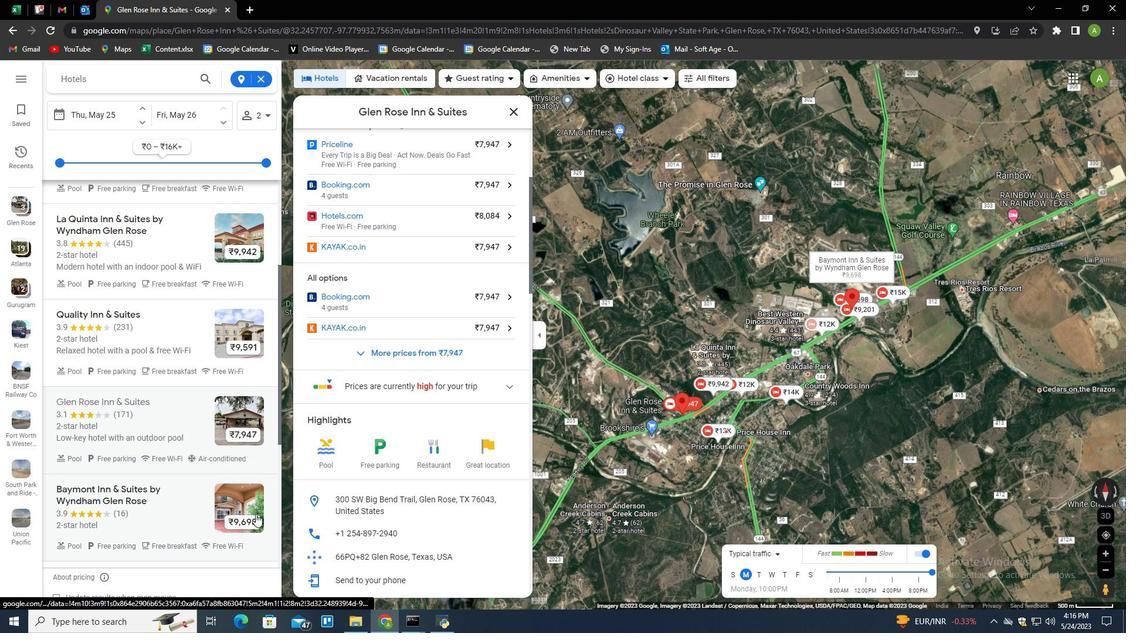 
Action: Mouse moved to (237, 412)
Screenshot: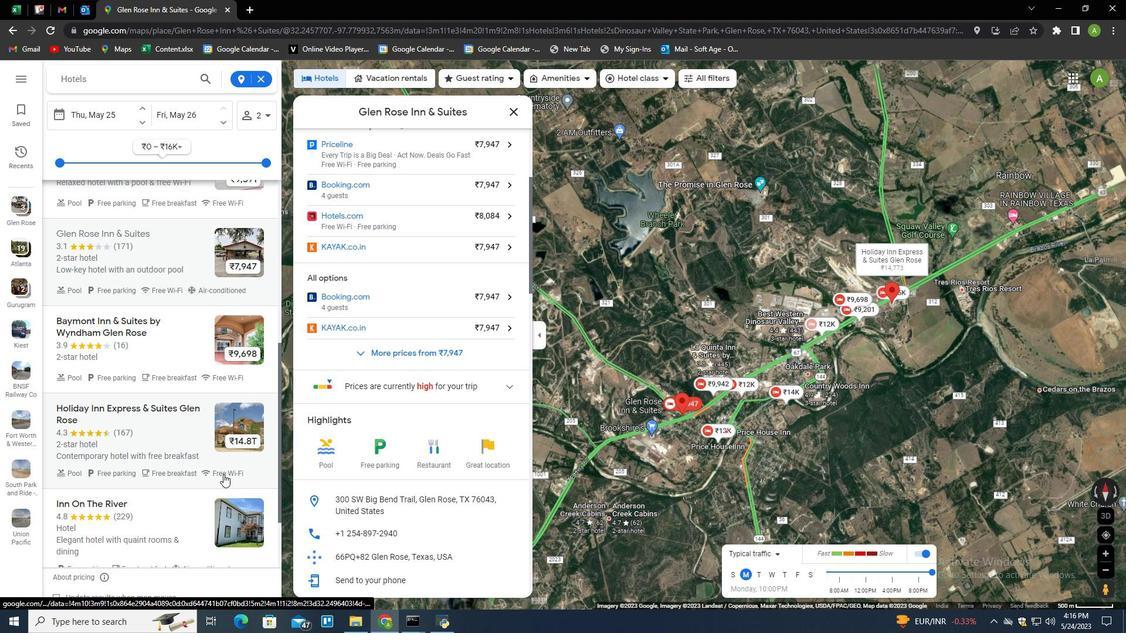 
